 Task: Add an event with the title Interview with IrvinI, date '2023/10/22', time 9:15 AM to 11:15 AMand add a description: Throughout the session, participants will engage in a series of activities, discussions, and exercises that promote teamwork, trust-building, and effective communication. These activities will be tailored to the specific needs and dynamics of your team, ensuring relevance and maximum engagement.Select event color  Peacock . Add location for the event as: 654 Bolhão Market, Porto, Portugal, logged in from the account softage.5@softage.netand send the event invitation to softage.10@softage.net and softage.3@softage.net. Set a reminder for the event Weekly on Sunday
Action: Mouse moved to (34, 110)
Screenshot: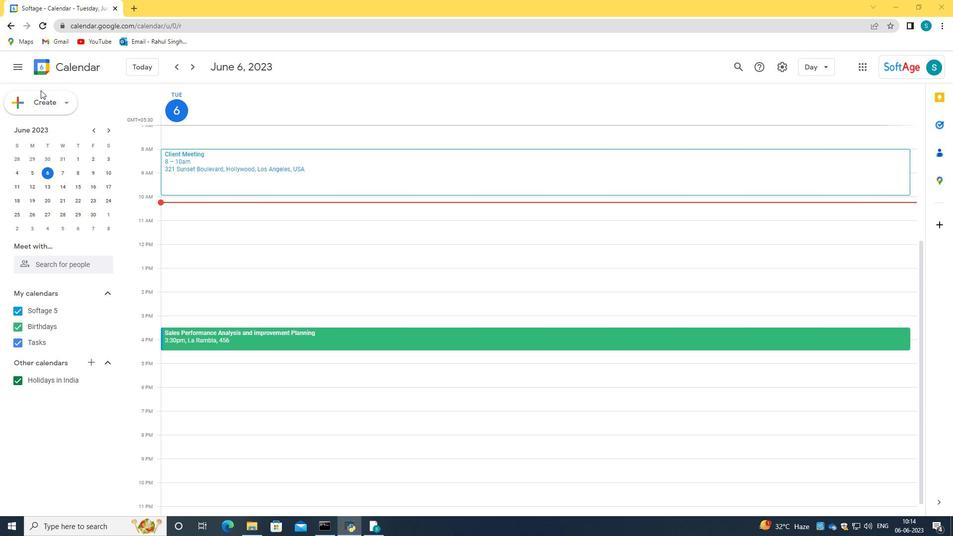 
Action: Mouse pressed left at (34, 110)
Screenshot: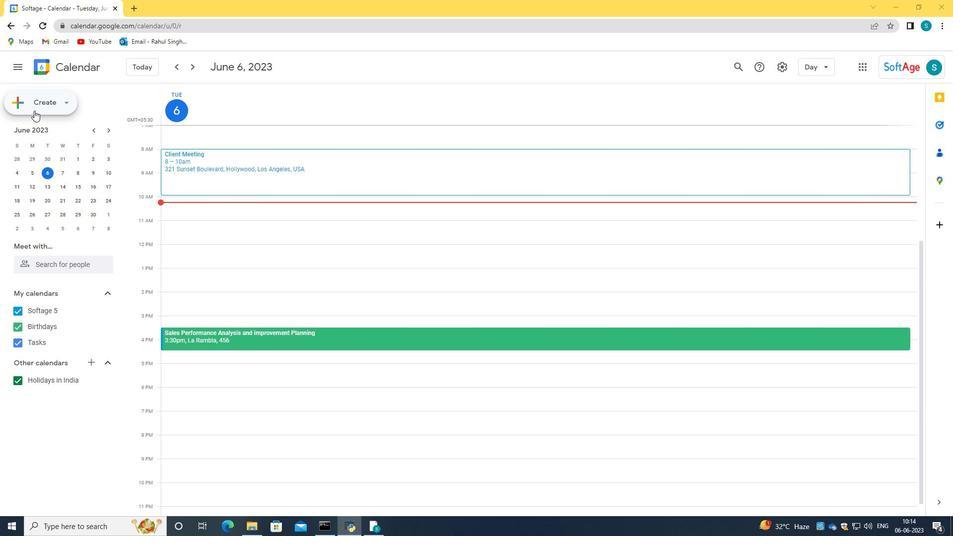 
Action: Mouse moved to (61, 130)
Screenshot: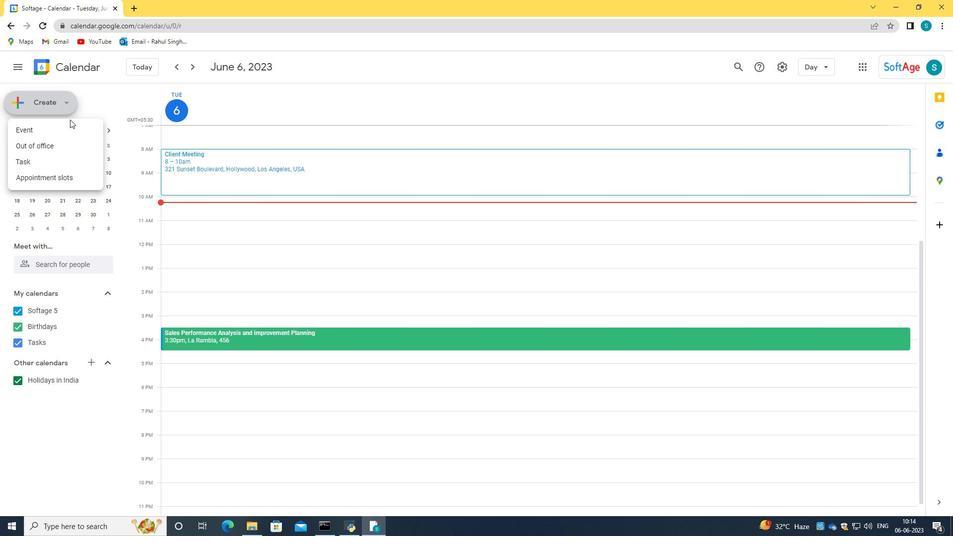 
Action: Mouse pressed left at (61, 130)
Screenshot: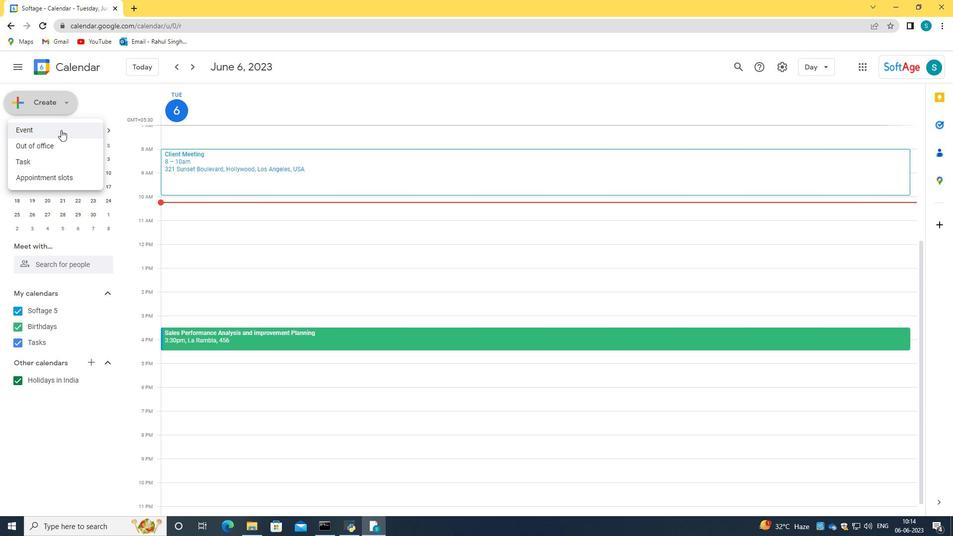 
Action: Mouse moved to (555, 402)
Screenshot: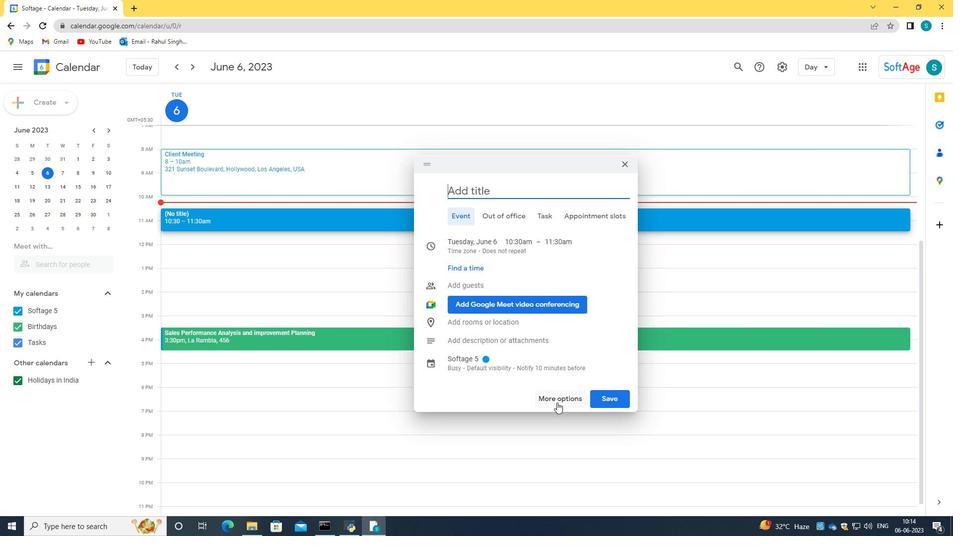 
Action: Mouse pressed left at (555, 402)
Screenshot: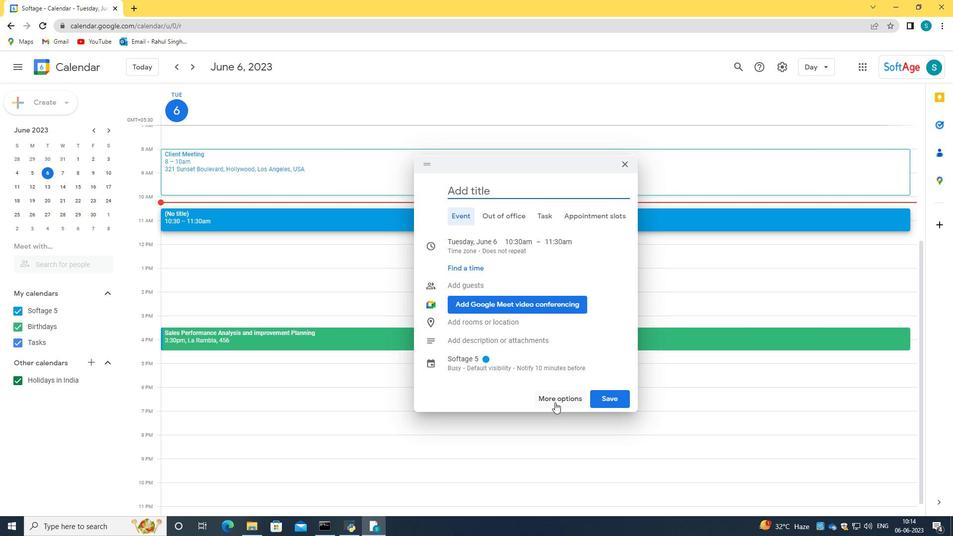 
Action: Mouse moved to (100, 69)
Screenshot: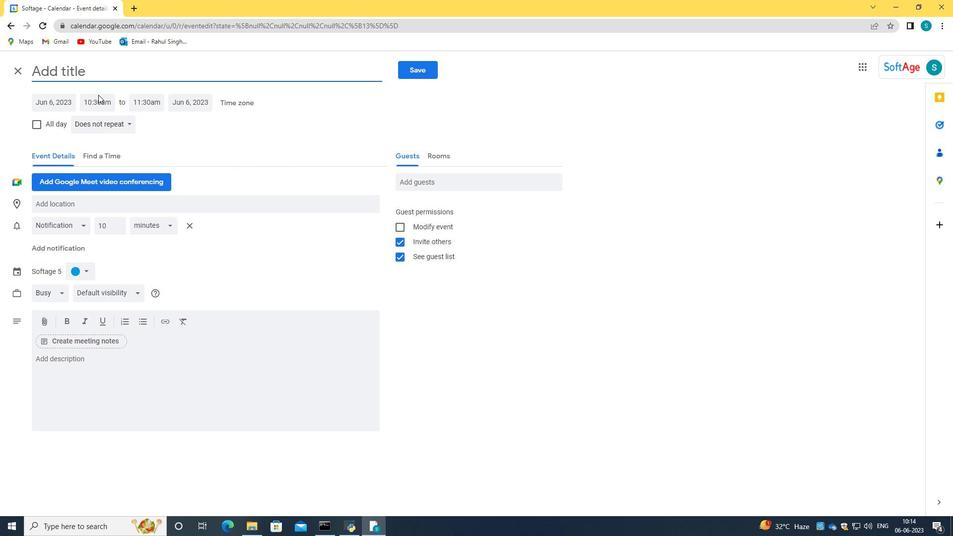 
Action: Mouse pressed left at (100, 69)
Screenshot: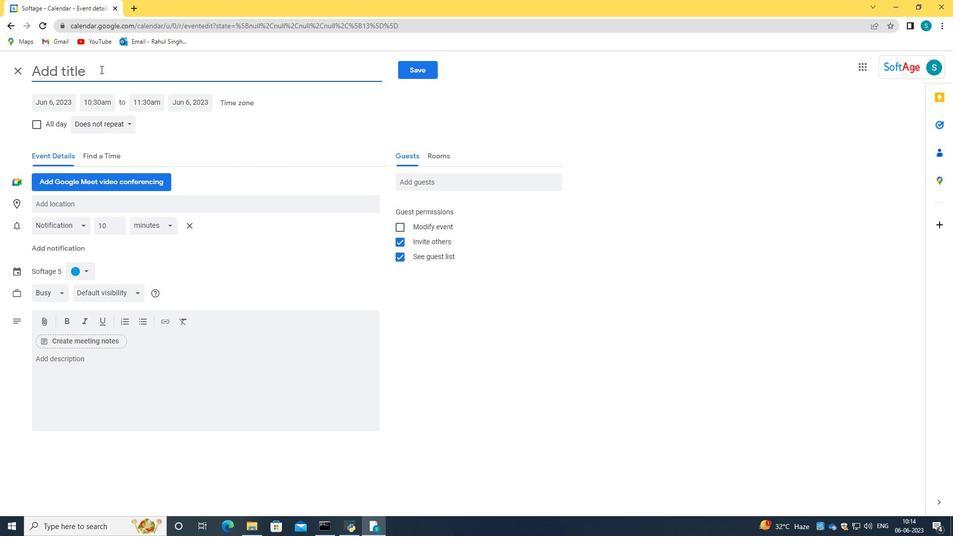 
Action: Key pressed <Key.caps_lock>I<Key.caps_lock>nterview<Key.space>with<Key.space><Key.caps_lock>I<Key.caps_lock>rvinl
Screenshot: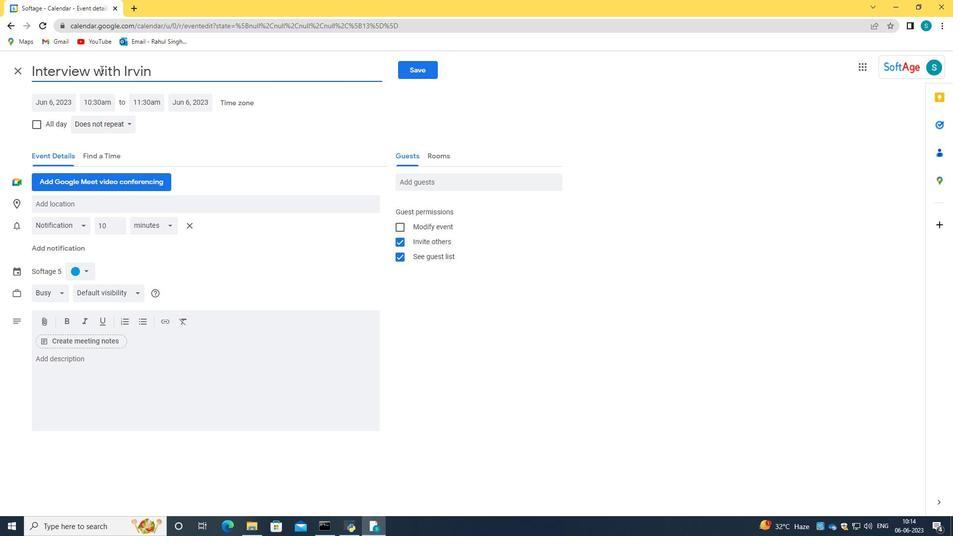 
Action: Mouse moved to (44, 105)
Screenshot: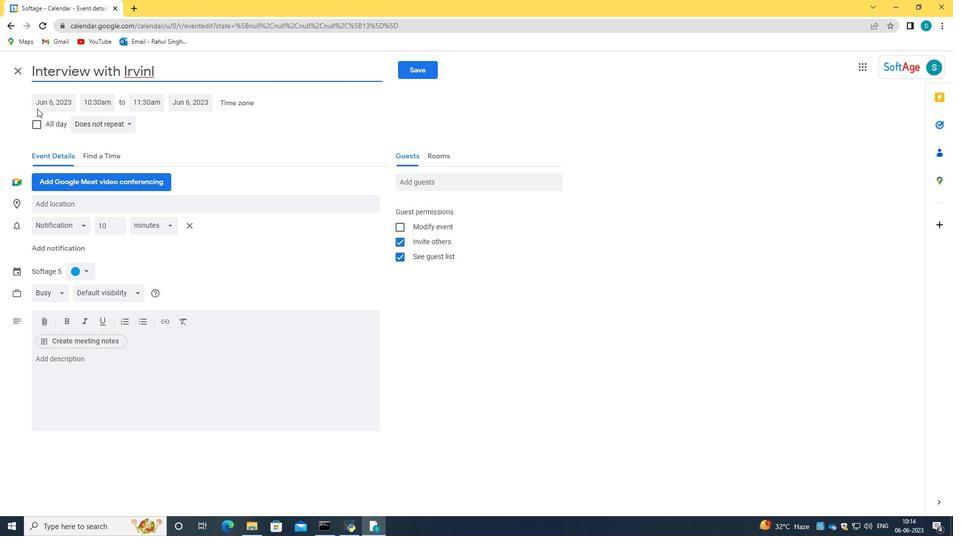 
Action: Mouse pressed left at (44, 105)
Screenshot: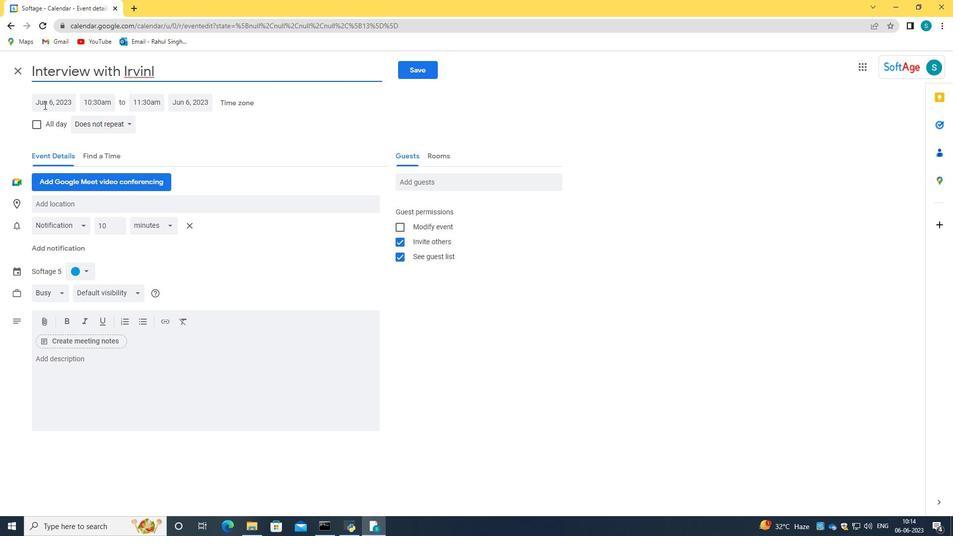 
Action: Key pressed 2023/10/22<Key.tab>09<Key.shift_r>:15<Key.space>am<Key.tab>11<Key.shift_r>:15<Key.space>am
Screenshot: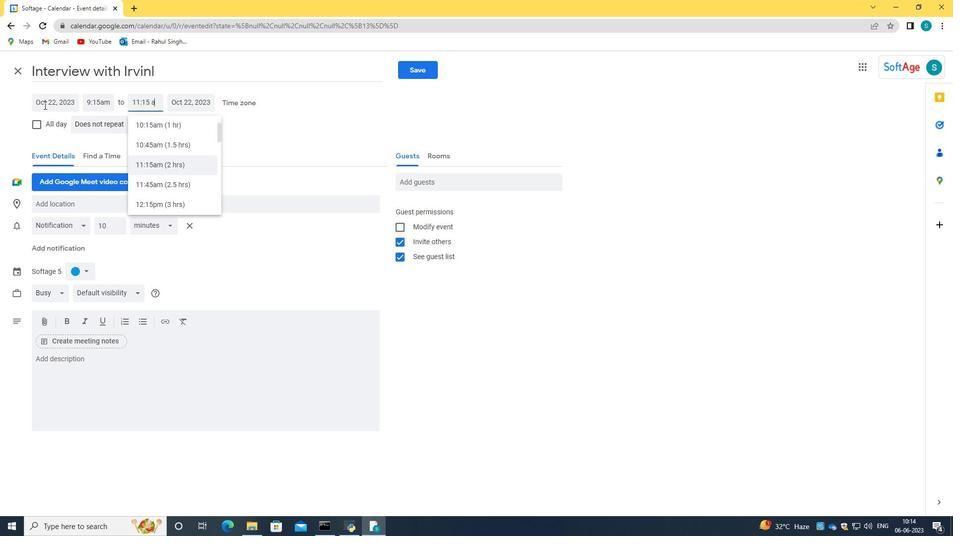 
Action: Mouse moved to (162, 165)
Screenshot: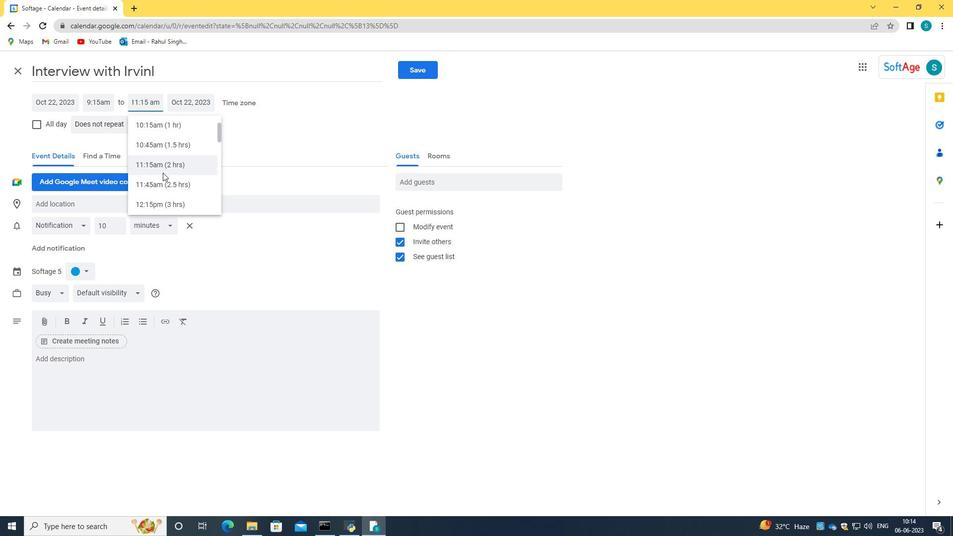 
Action: Mouse pressed left at (162, 165)
Screenshot: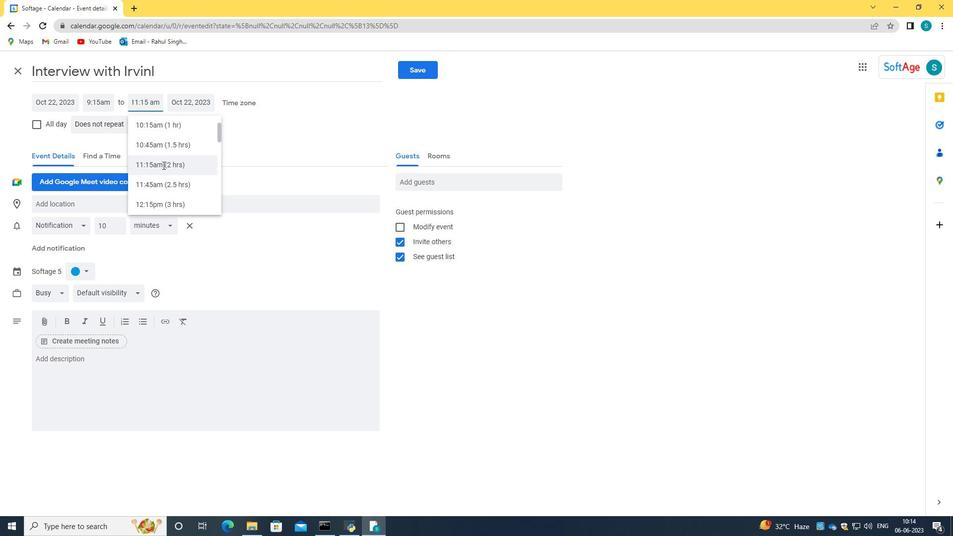 
Action: Mouse moved to (144, 364)
Screenshot: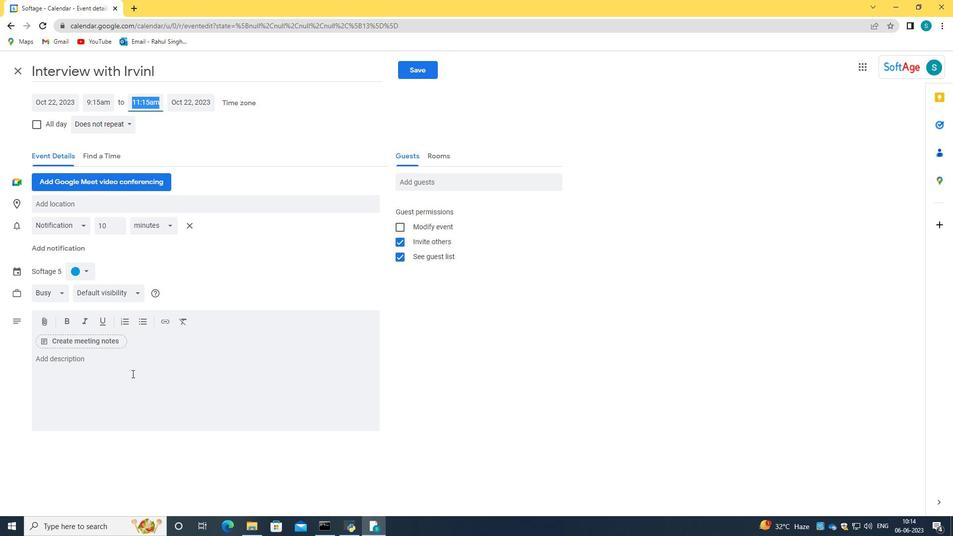 
Action: Mouse pressed left at (144, 364)
Screenshot: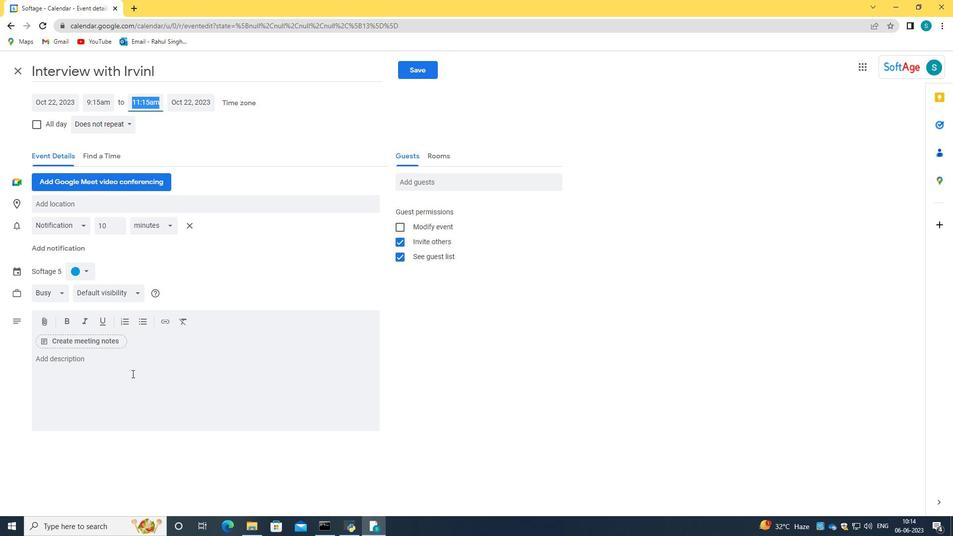 
Action: Mouse moved to (143, 377)
Screenshot: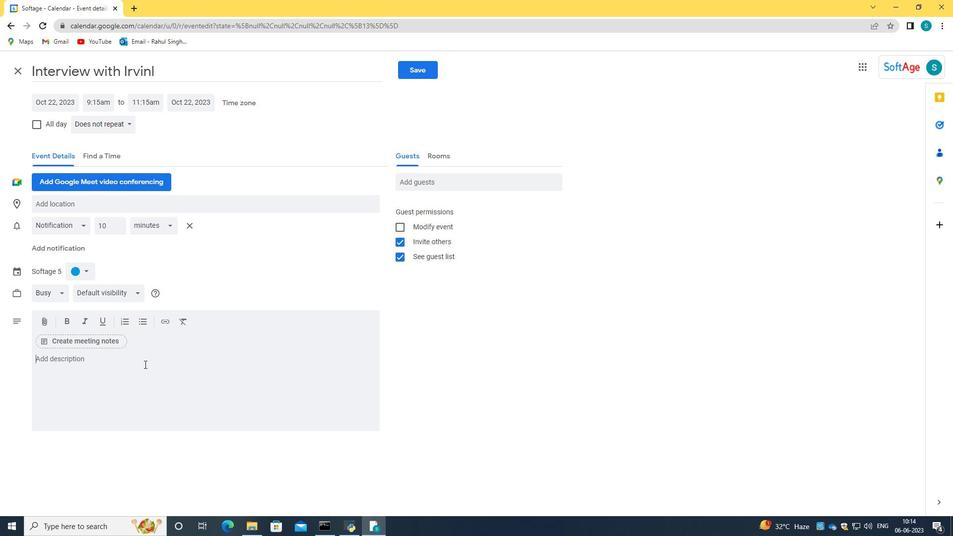 
Action: Mouse pressed left at (143, 377)
Screenshot: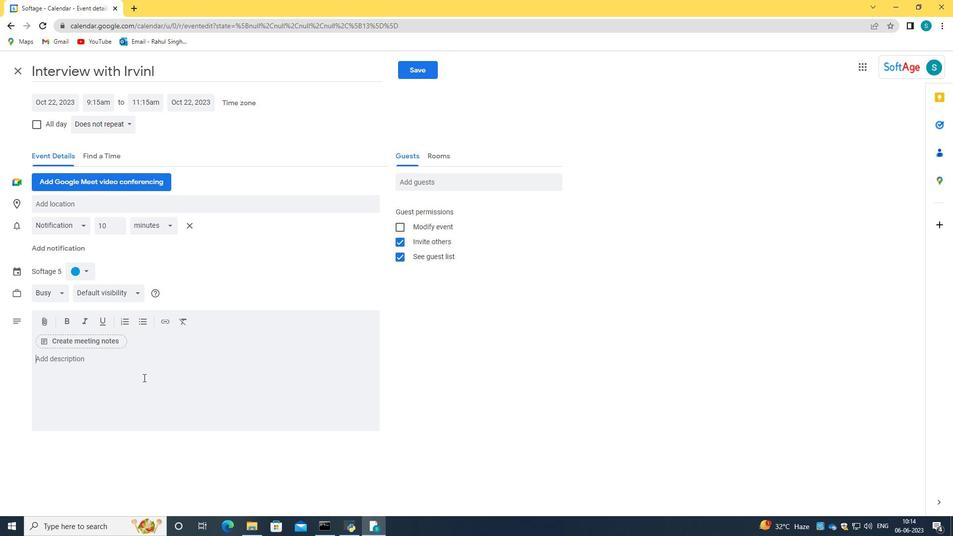 
Action: Key pressed <Key.caps_lock>T<Key.caps_lock>hroughout<Key.space>the<Key.space>session,<Key.space>partivipant<Key.backspace><Key.backspace><Key.backspace><Key.backspace><Key.backspace><Key.backspace>cipants<Key.space>will<Key.space>engage<Key.space>t<Key.backspace>in<Key.space>a<Key.space>series<Key.space>of<Key.space>activities<Key.space>,<Key.space>discussions,<Key.space>and<Key.space>eercises<Key.space>tha<Key.backspace><Key.backspace><Key.backspace><Key.backspace><Key.backspace><Key.backspace><Key.backspace><Key.backspace><Key.backspace><Key.backspace><Key.backspace>xercises<Key.space>that<Key.space>promoter<Key.backspace><Key.space>team<Key.space><Key.backspace>work.<Key.space><Key.backspace><Key.backspace>,<Key.space>trust<Key.space>b<Key.backspace><Key.backspace>-building<Key.space>and<Key.space>effective<Key.space>communication.<Key.space><Key.caps_lock>T<Key.caps_lock>hese<Key.space>activi<Key.backspace>ities<Key.space>will<Key.space>be<Key.space>tailored<Key.space>to<Key.space>the<Key.space>specific<Key.space>needs<Key.space>and<Key.space>dynak<Key.backspace>mics<Key.space>of<Key.space>your<Key.space>team,<Key.space>ensuring<Key.space>relevance<Key.space>and<Key.space>maximum<Key.space>engagement.
Screenshot: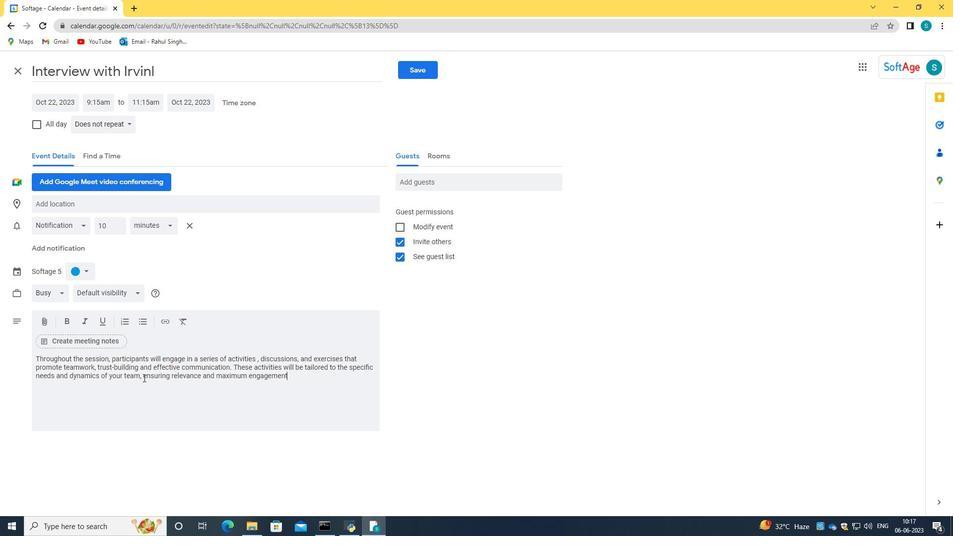 
Action: Mouse moved to (74, 268)
Screenshot: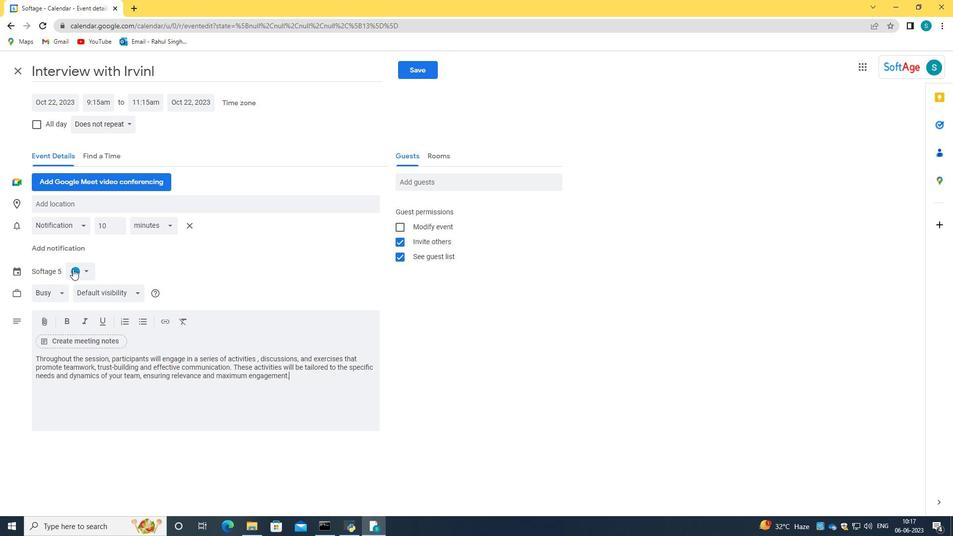 
Action: Mouse pressed left at (74, 268)
Screenshot: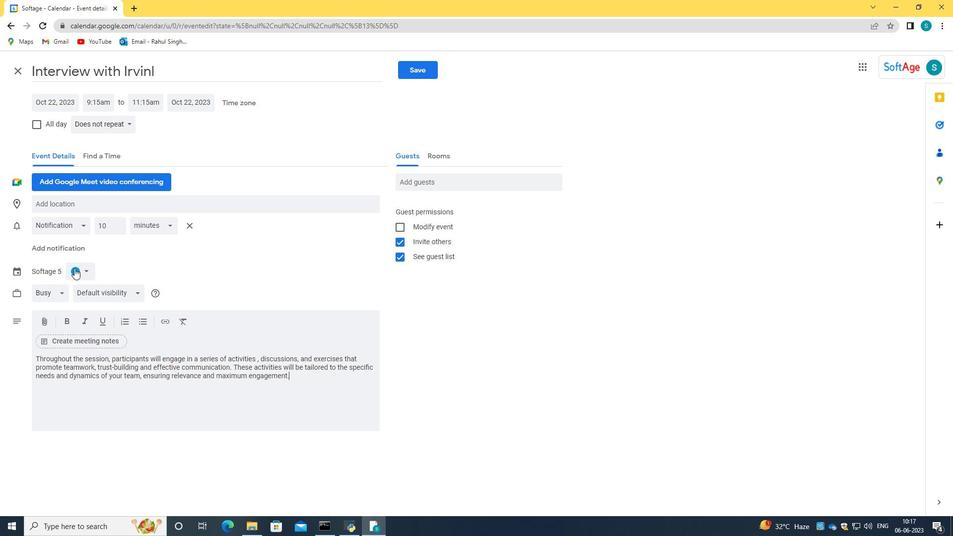 
Action: Mouse moved to (77, 305)
Screenshot: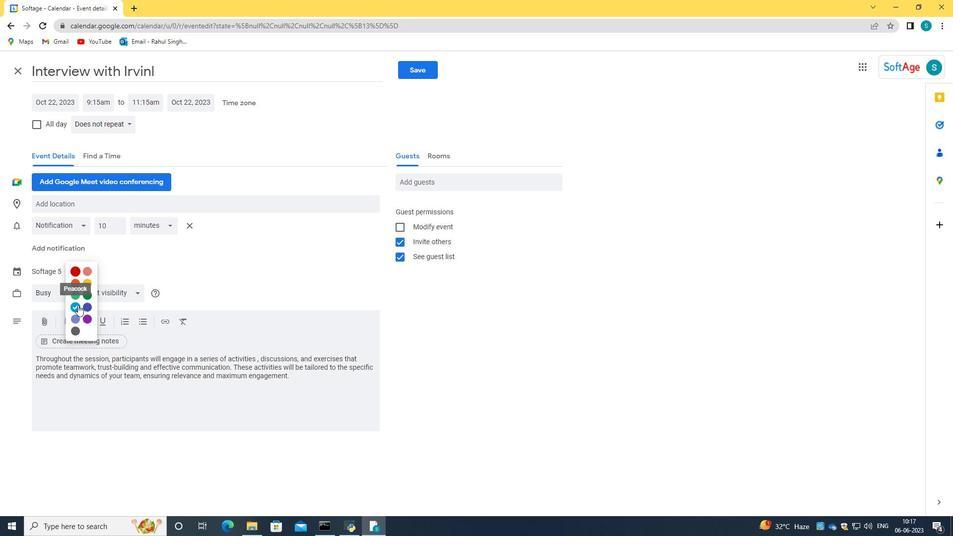 
Action: Mouse pressed left at (77, 305)
Screenshot: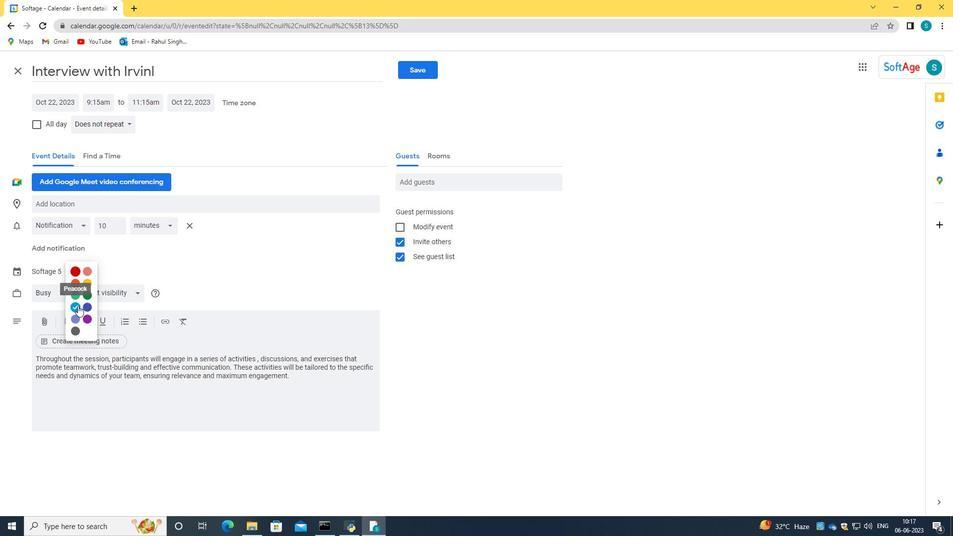 
Action: Mouse moved to (109, 203)
Screenshot: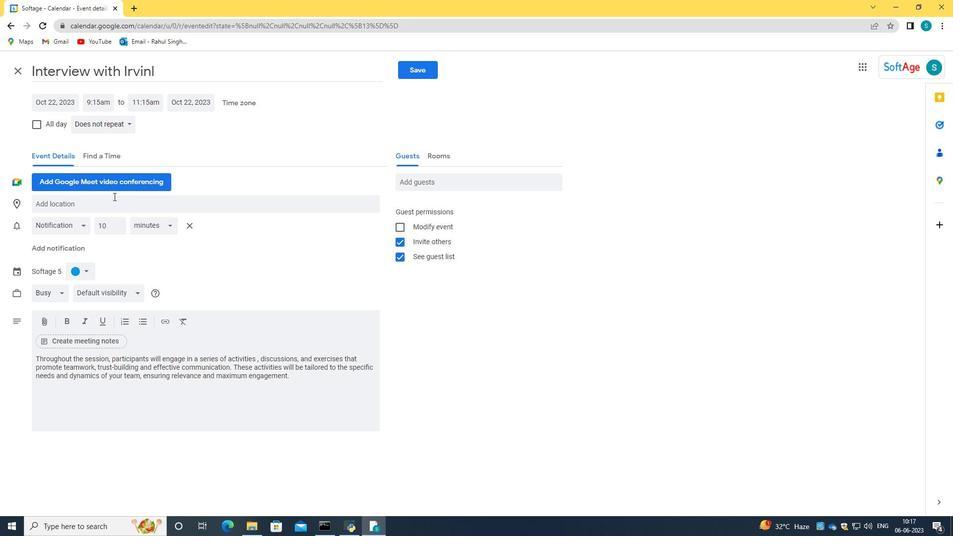 
Action: Mouse pressed left at (109, 203)
Screenshot: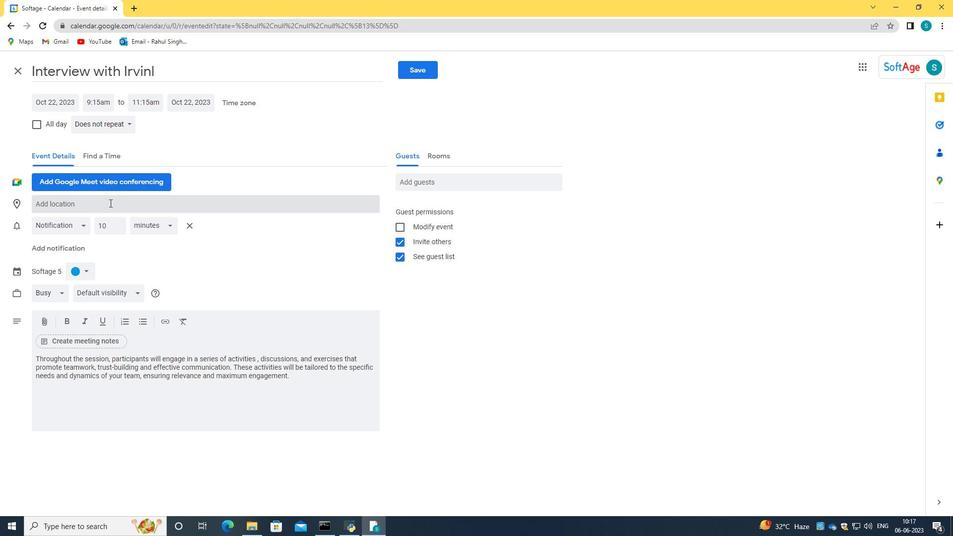 
Action: Key pressed 654<Key.space><Key.caps_lock>B<Key.caps_lock>olhao<Key.space><Key.caps_lock>M<Key.caps_lock>arke,<Key.space><Key.caps_lock>P<Key.caps_lock>orto,<Key.space><Key.caps_lock>P<Key.caps_lock>ortugal<Key.enter>
Screenshot: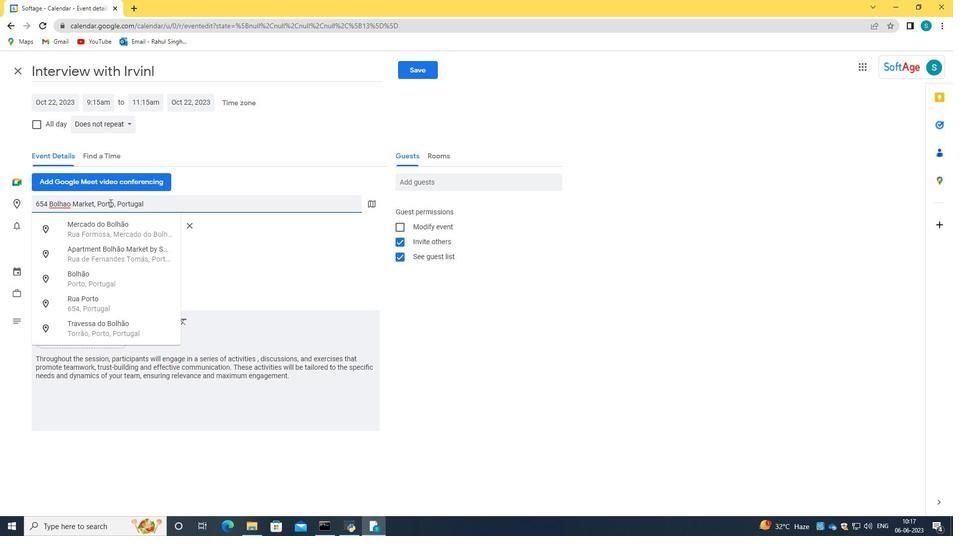 
Action: Mouse moved to (463, 185)
Screenshot: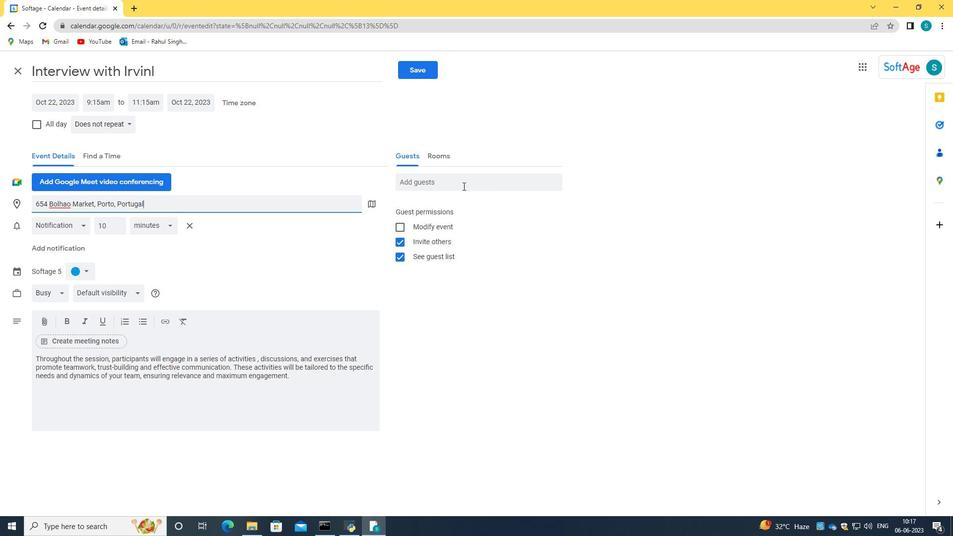 
Action: Mouse pressed left at (463, 185)
Screenshot: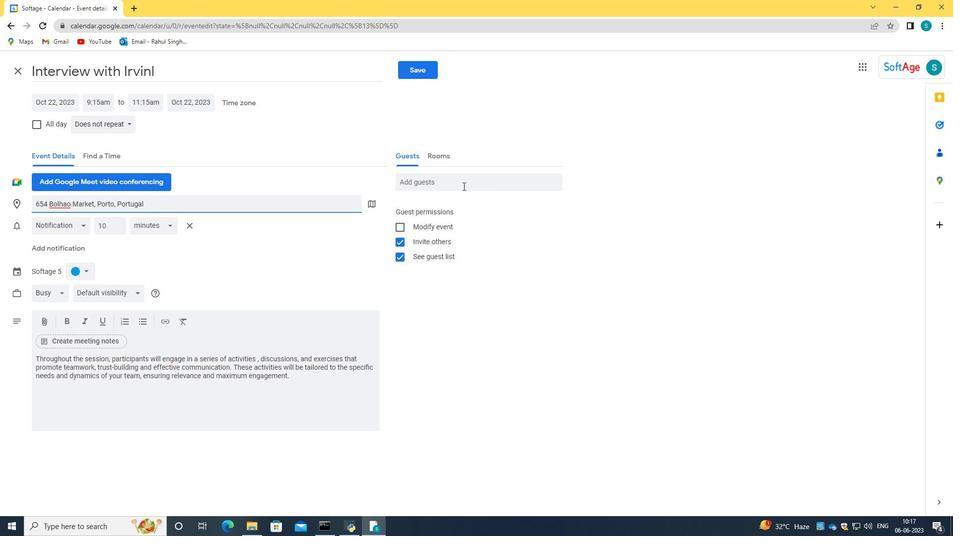 
Action: Key pressed softage.10<Key.shift>@sod<Key.backspace>ftage.net<Key.tab>softage.3<Key.shift>@softage.net
Screenshot: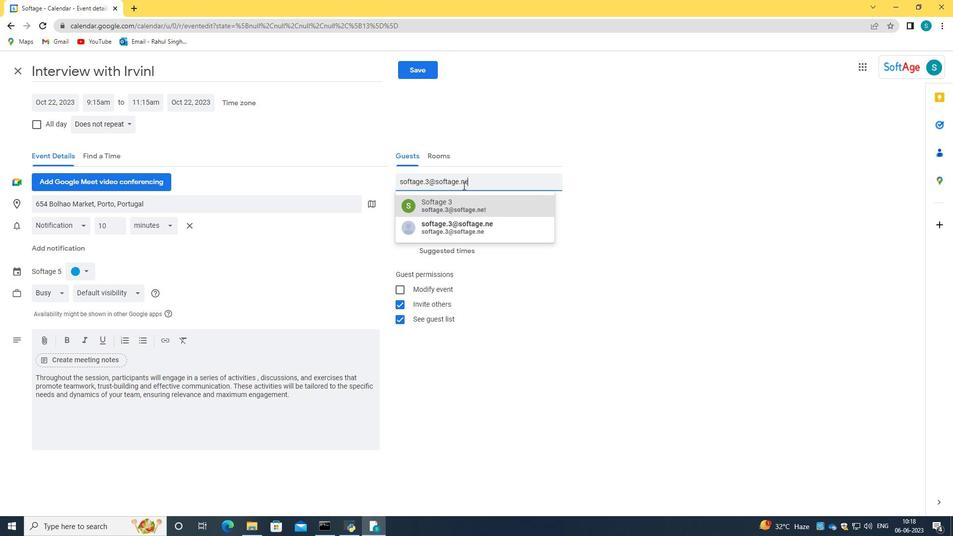 
Action: Mouse moved to (457, 202)
Screenshot: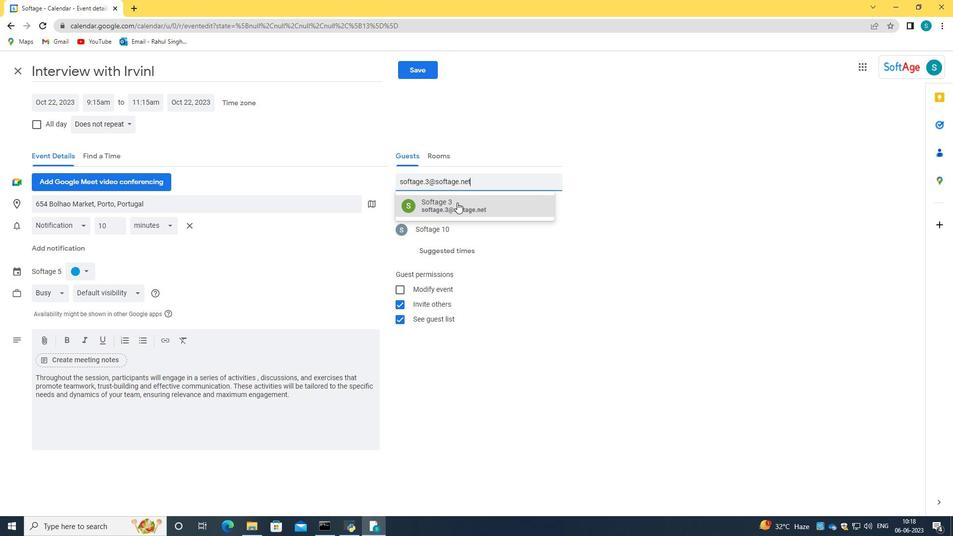 
Action: Mouse pressed left at (457, 202)
Screenshot: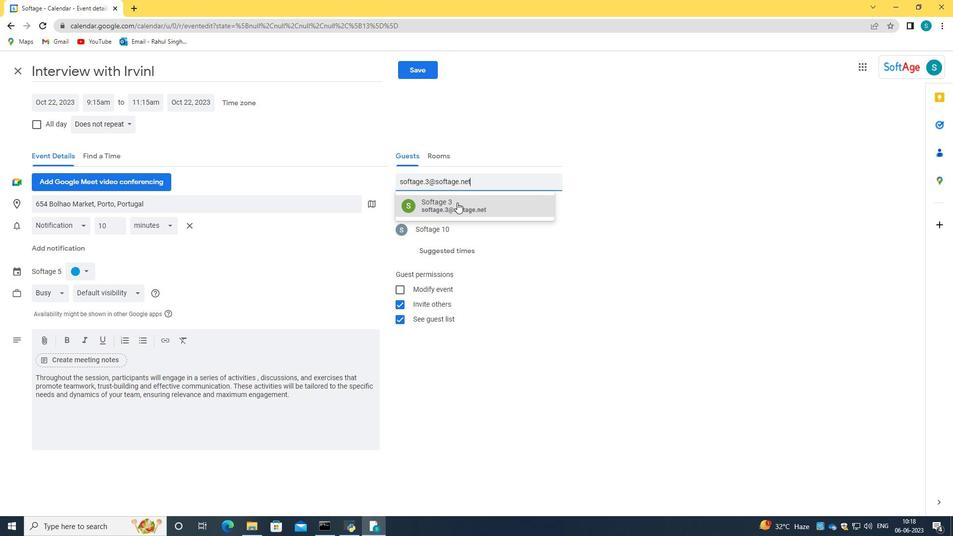 
Action: Mouse moved to (89, 122)
Screenshot: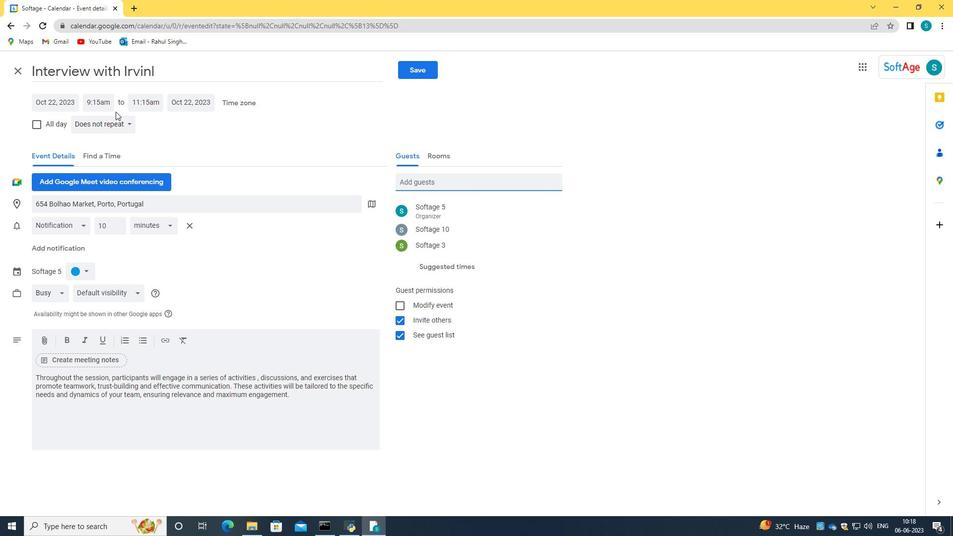 
Action: Mouse pressed left at (89, 122)
Screenshot: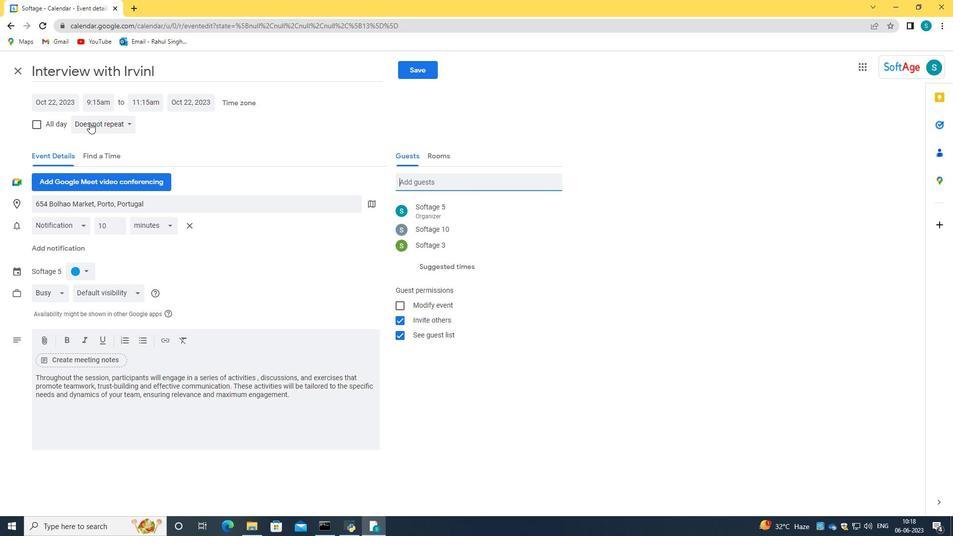 
Action: Mouse moved to (116, 229)
Screenshot: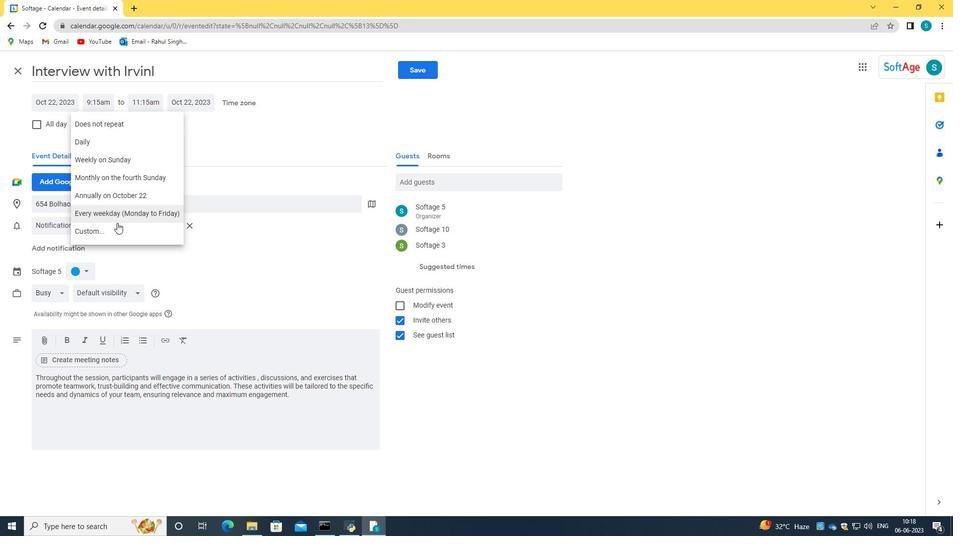 
Action: Mouse pressed left at (116, 229)
Screenshot: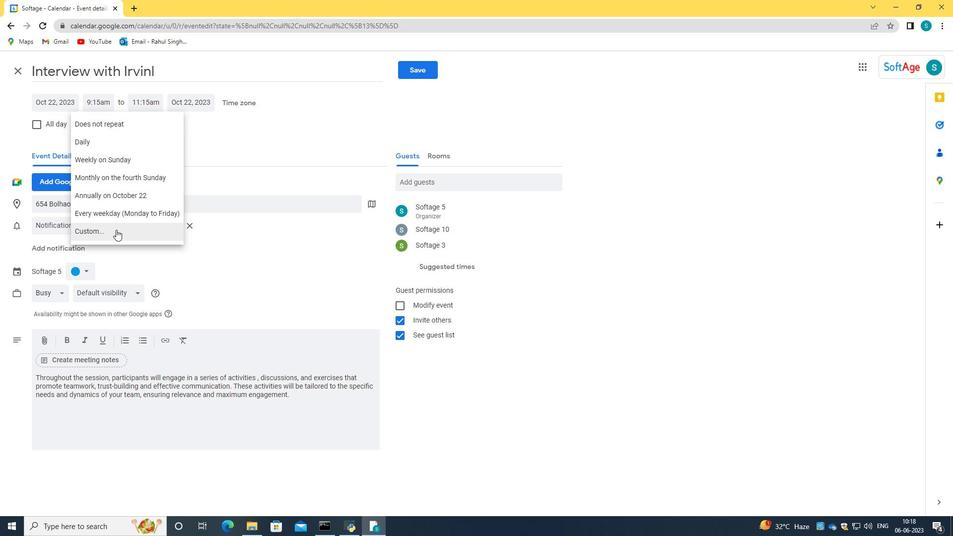 
Action: Mouse moved to (522, 144)
Screenshot: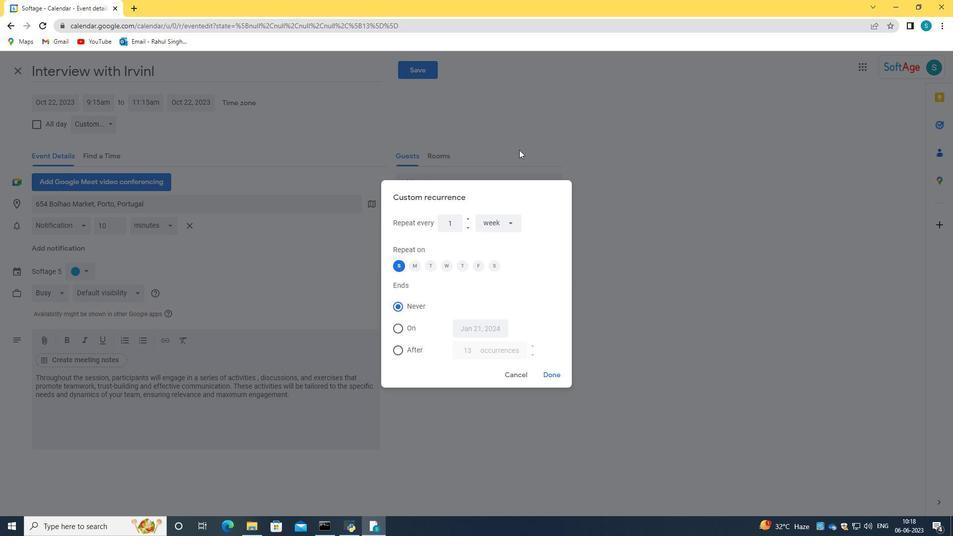 
Action: Mouse pressed left at (522, 144)
Screenshot: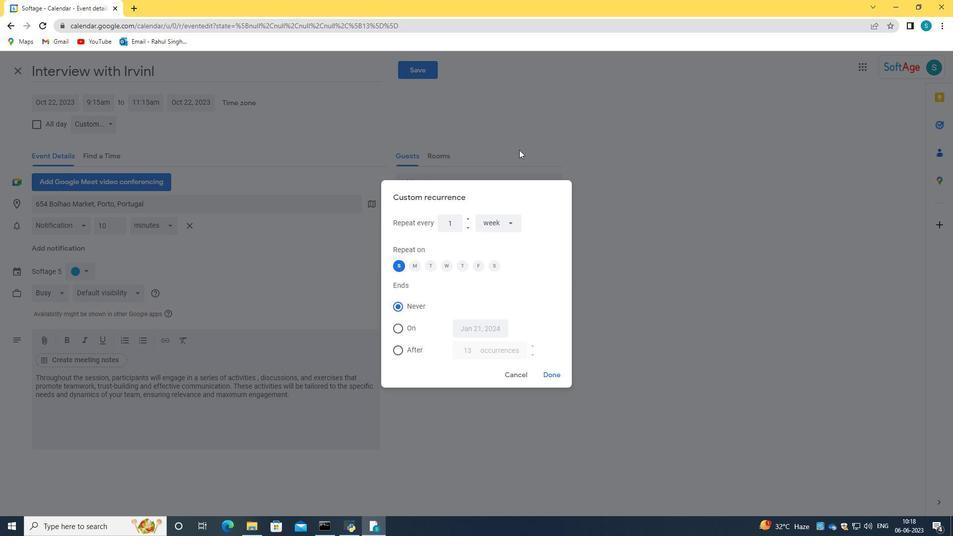 
Action: Mouse moved to (99, 126)
Screenshot: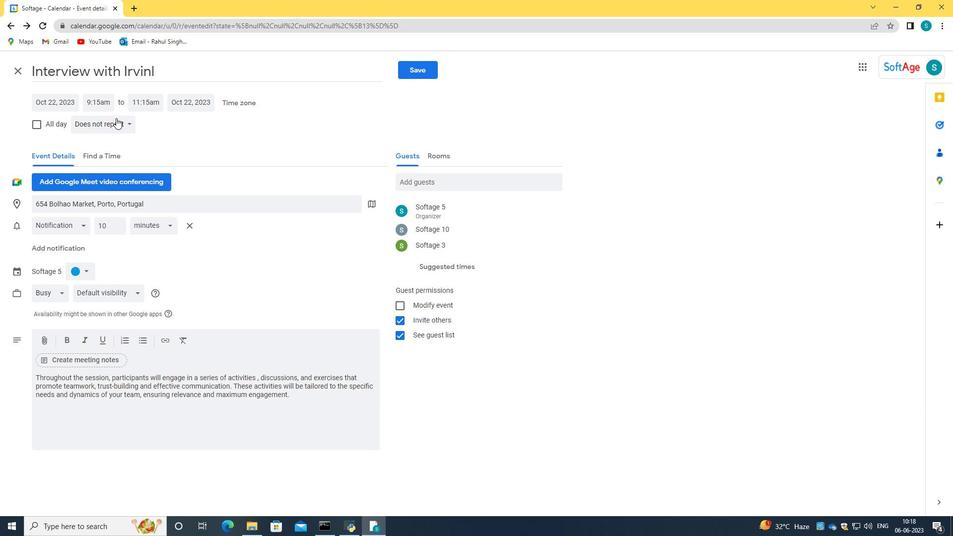 
Action: Mouse pressed left at (99, 126)
Screenshot: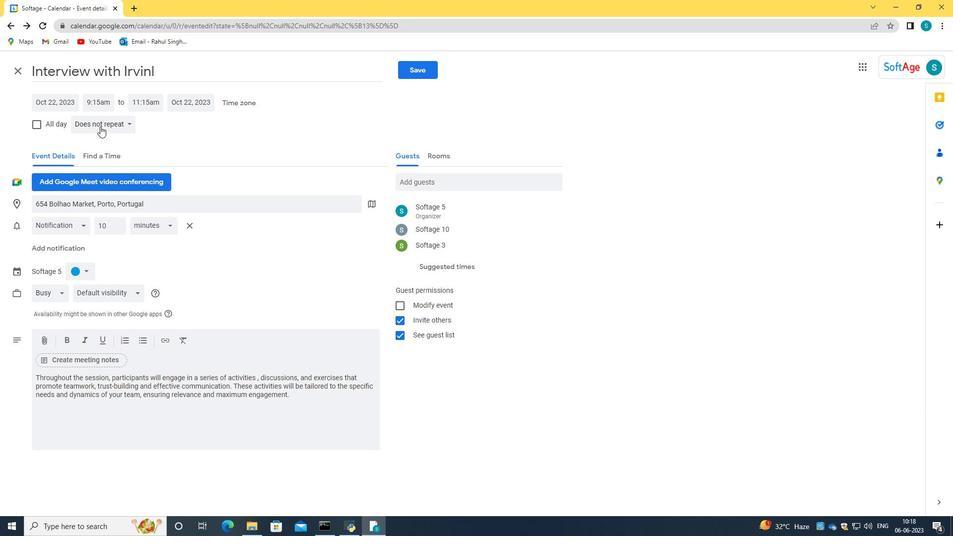 
Action: Mouse moved to (118, 161)
Screenshot: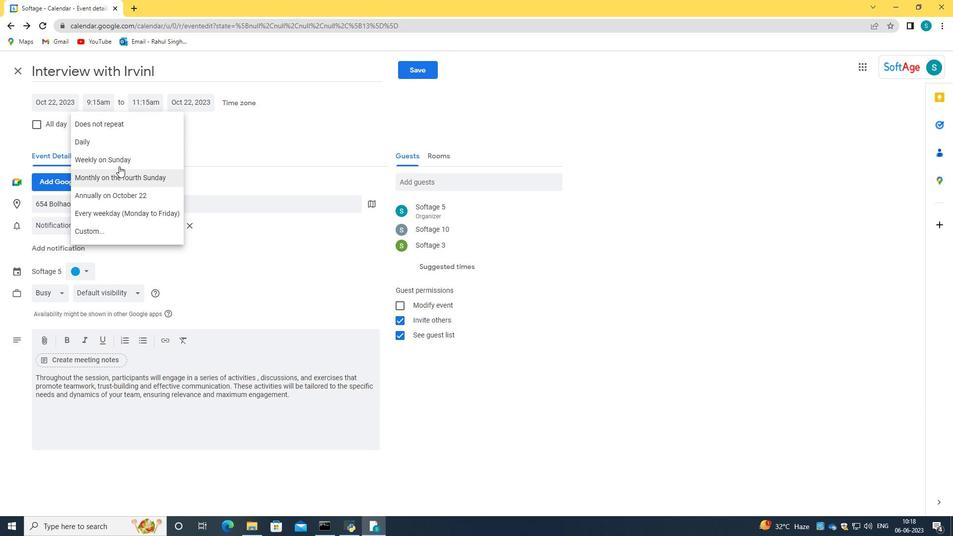 
Action: Mouse pressed left at (118, 161)
Screenshot: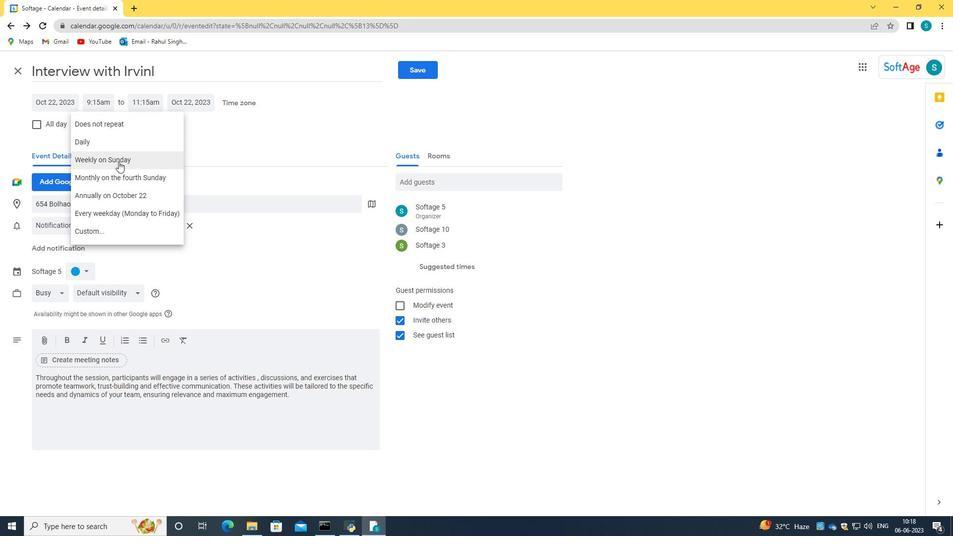 
Action: Mouse moved to (419, 67)
Screenshot: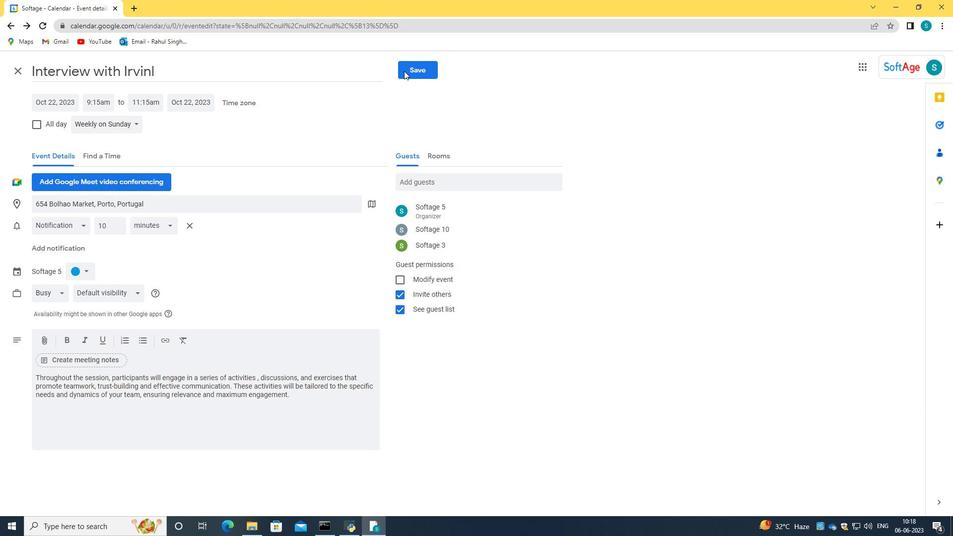 
Action: Mouse pressed left at (419, 67)
Screenshot: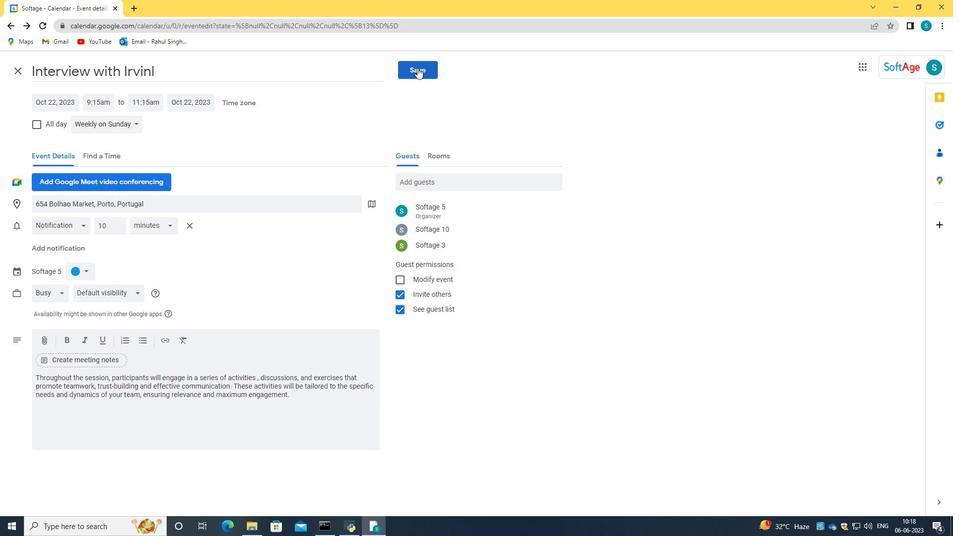 
Action: Mouse moved to (573, 309)
Screenshot: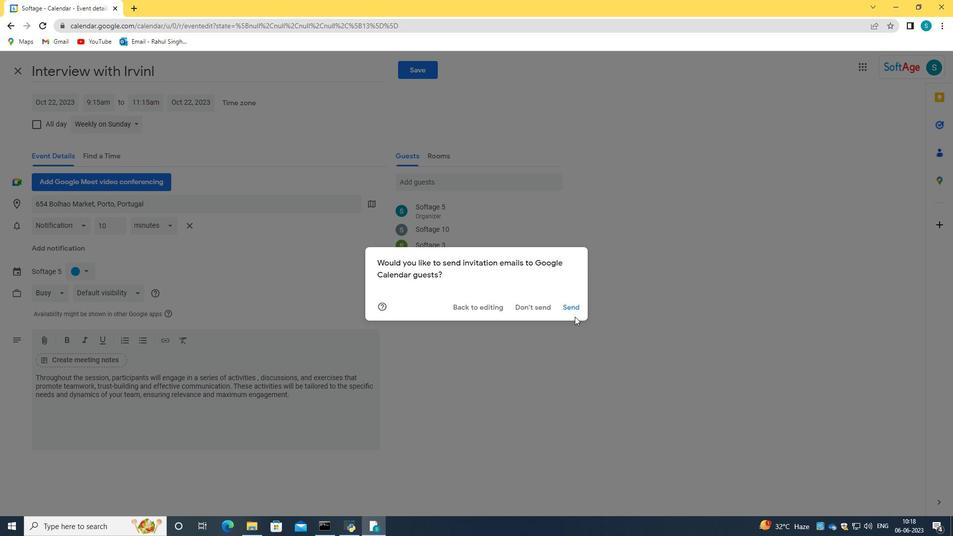 
Action: Mouse pressed left at (573, 309)
Screenshot: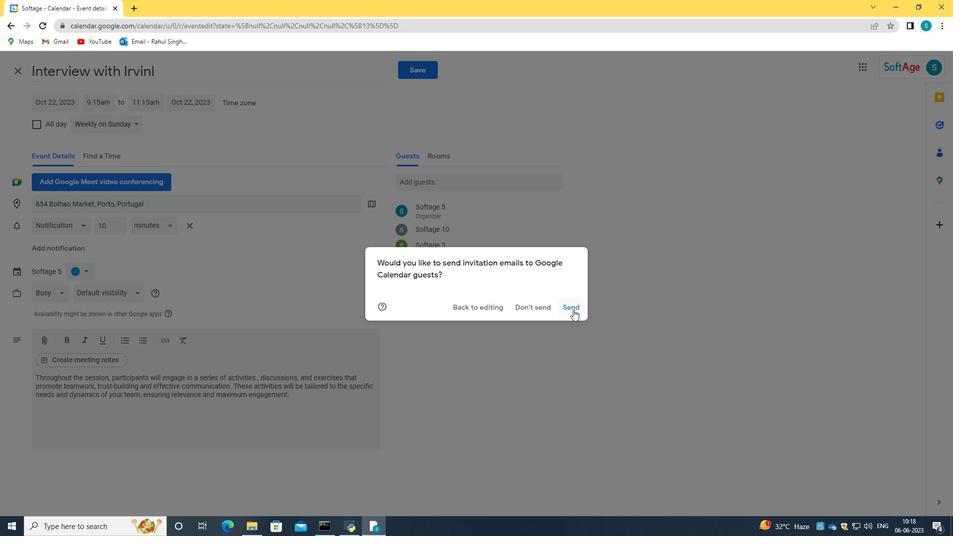 
Action: Mouse moved to (632, 336)
Screenshot: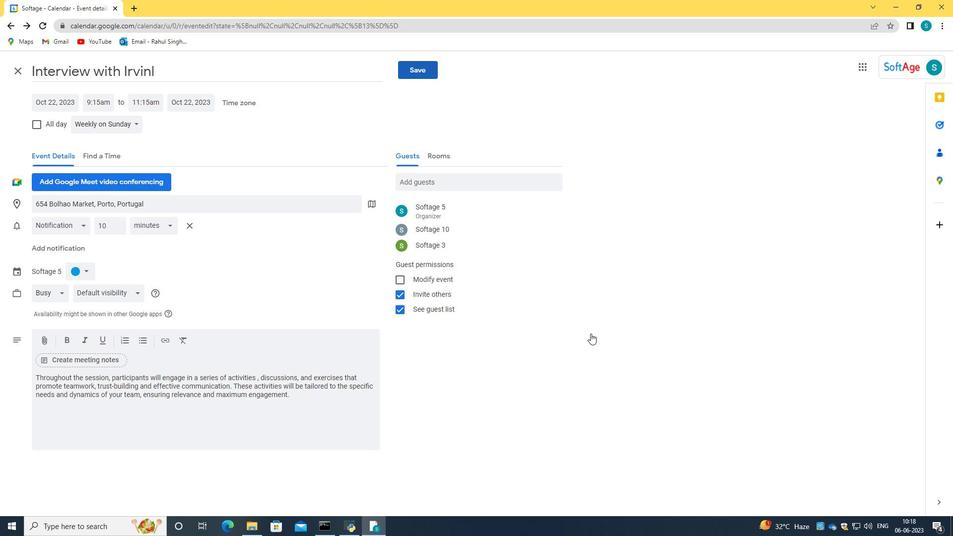 
